 Task: Enable allow mentions option in mention or tags.
Action: Mouse moved to (856, 97)
Screenshot: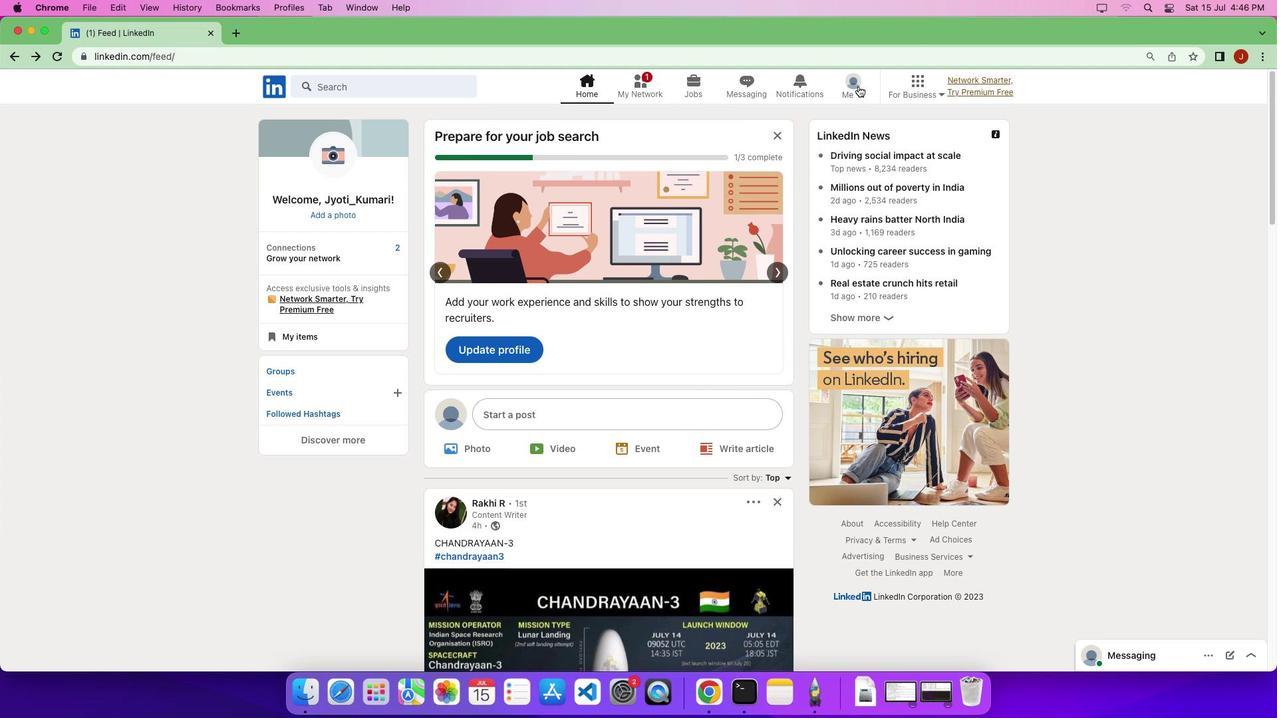 
Action: Mouse pressed left at (856, 97)
Screenshot: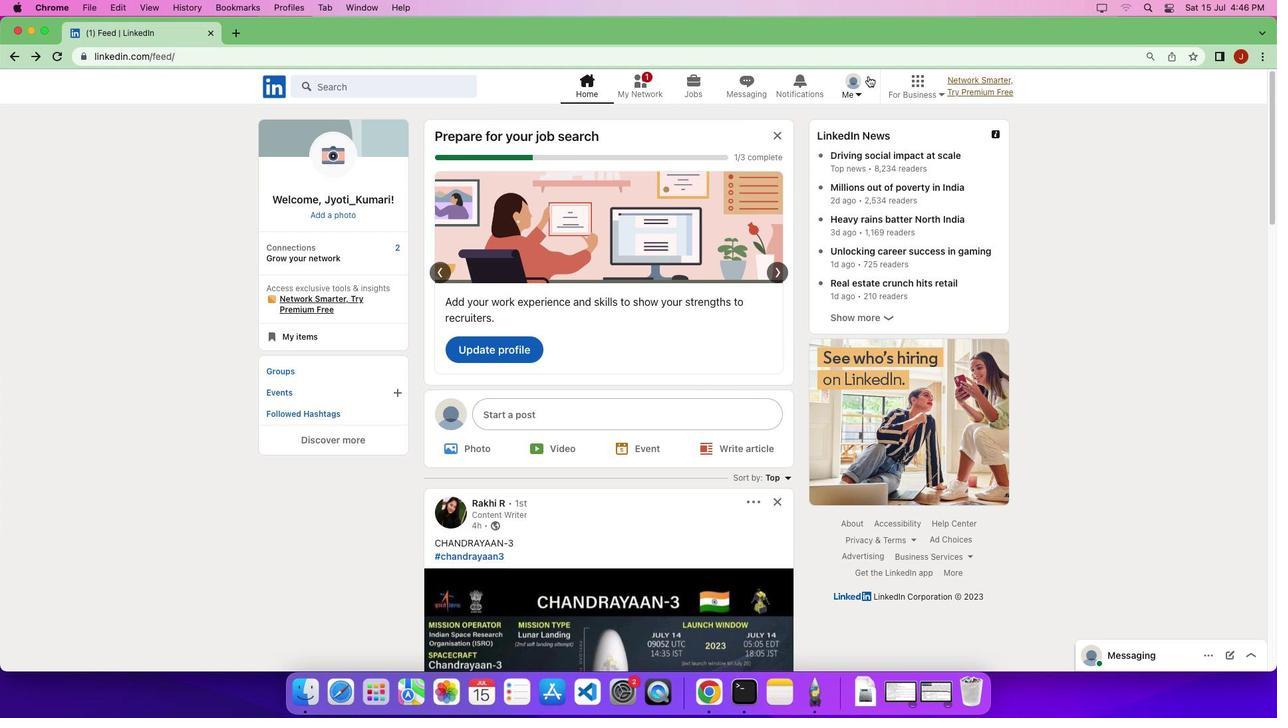 
Action: Mouse pressed left at (856, 97)
Screenshot: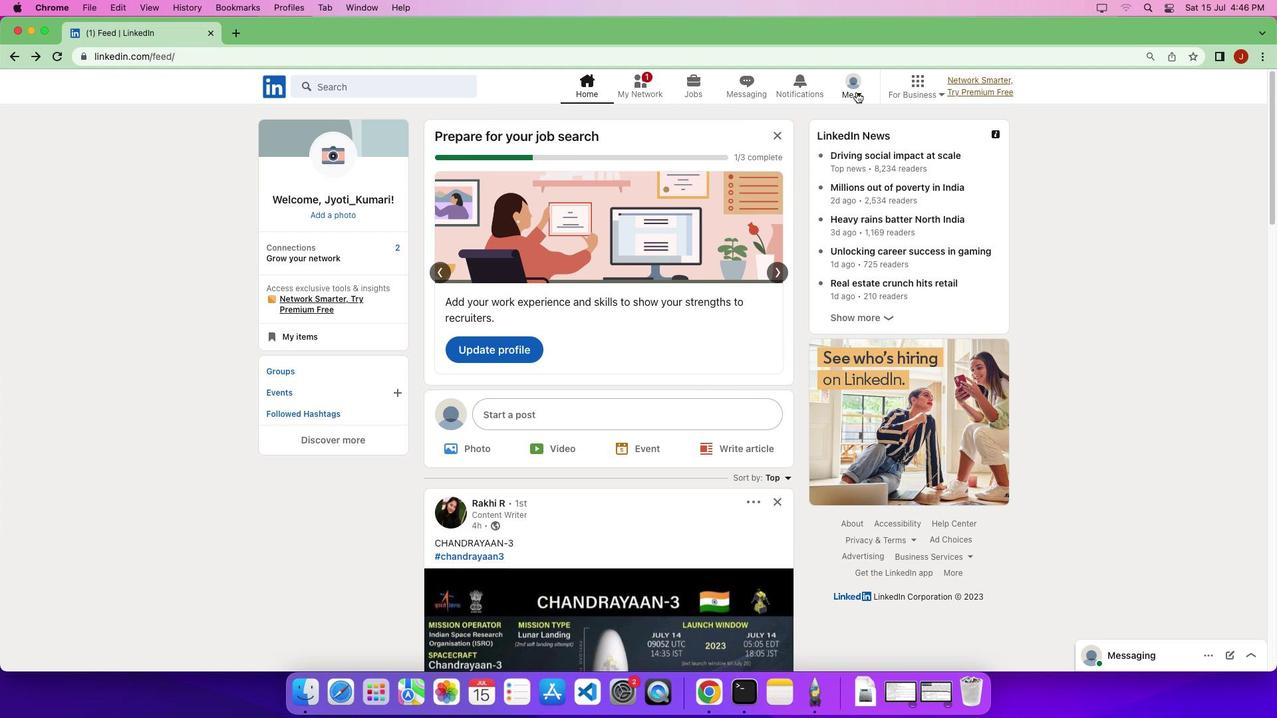 
Action: Mouse moved to (856, 92)
Screenshot: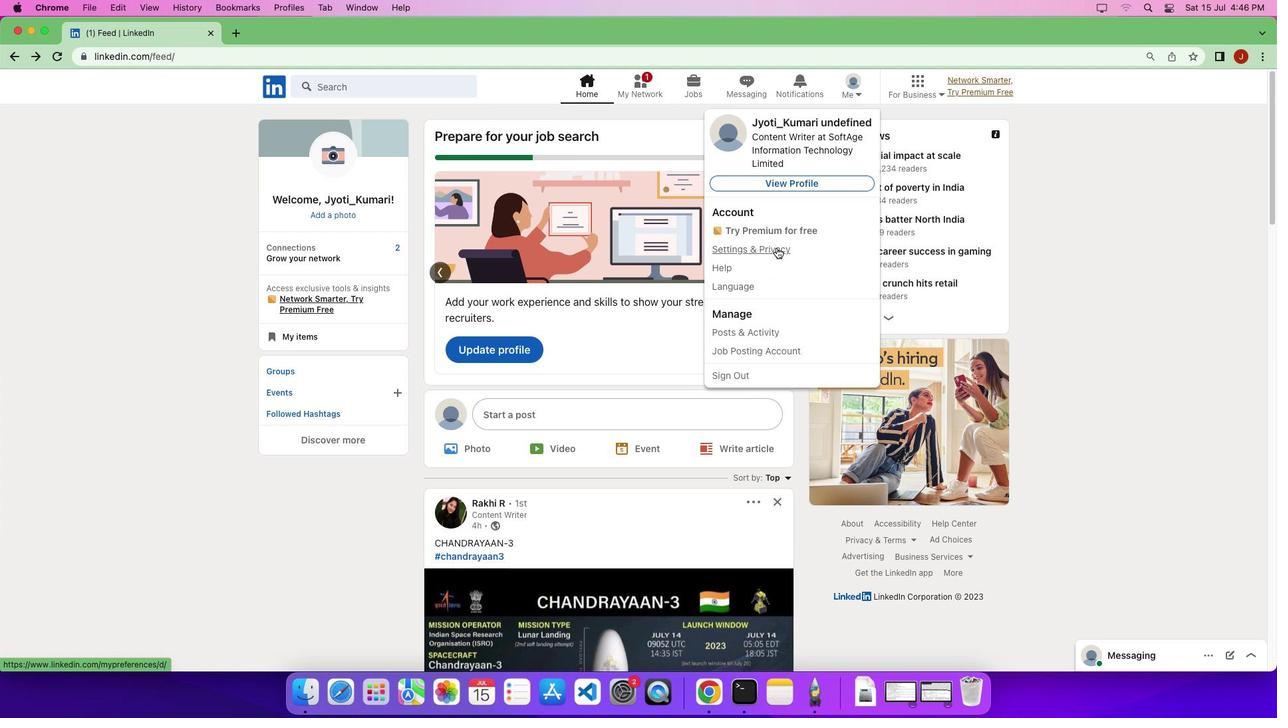 
Action: Mouse pressed left at (856, 92)
Screenshot: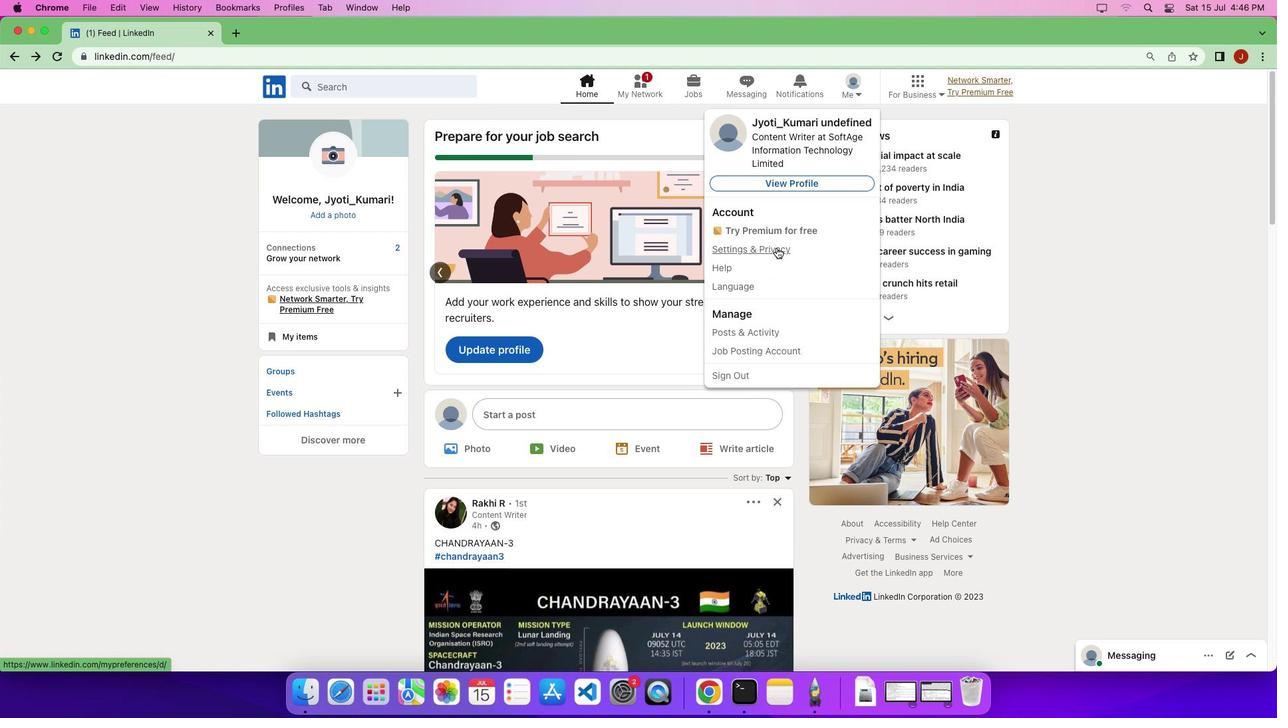 
Action: Mouse moved to (776, 247)
Screenshot: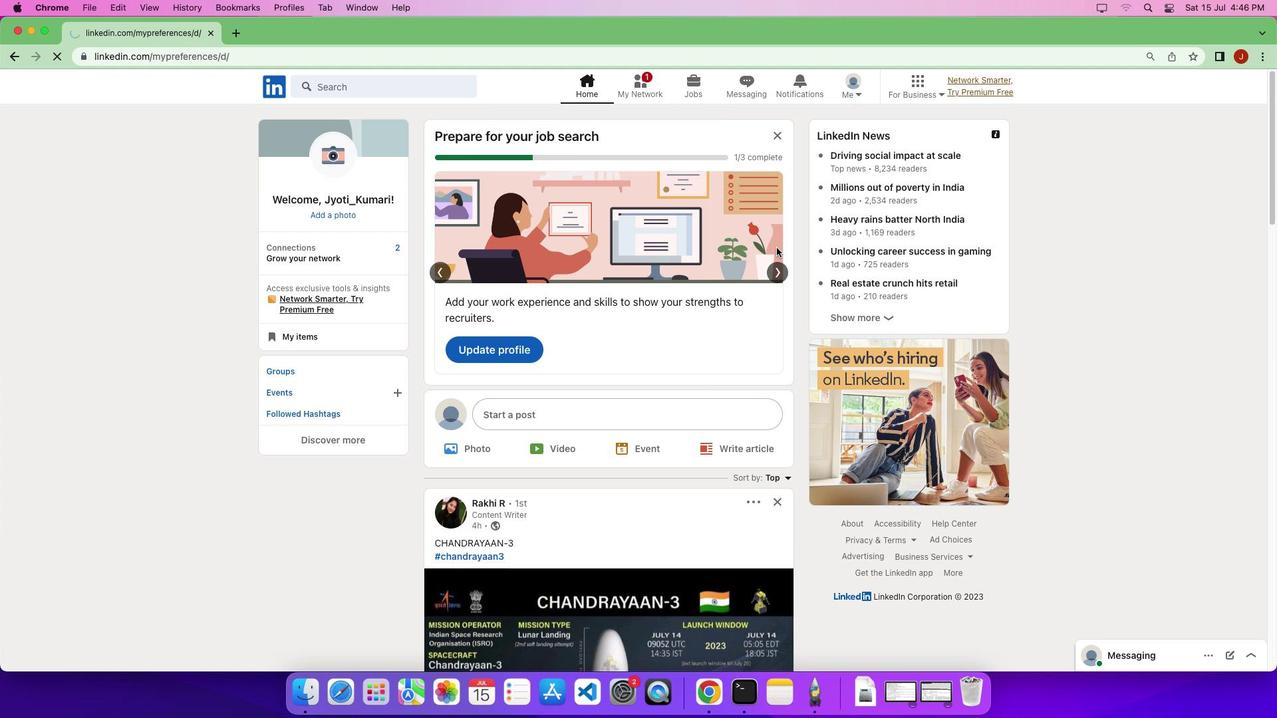 
Action: Mouse pressed left at (776, 247)
Screenshot: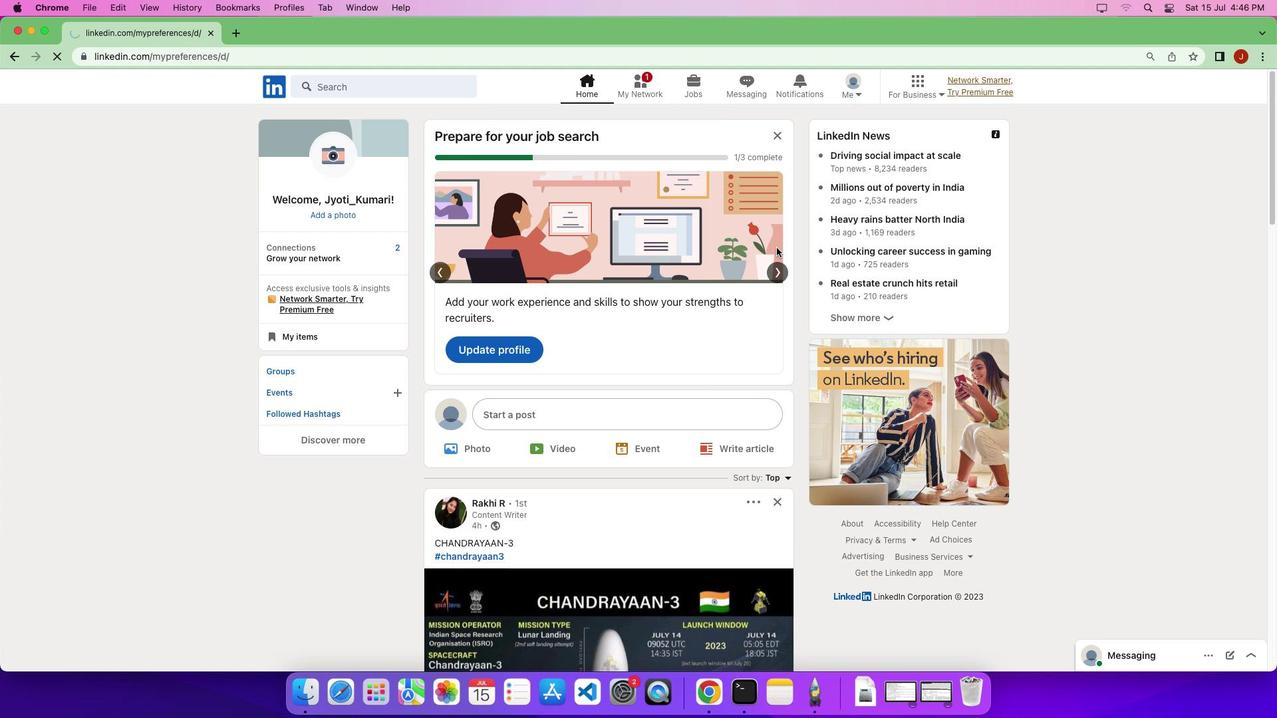 
Action: Mouse moved to (73, 280)
Screenshot: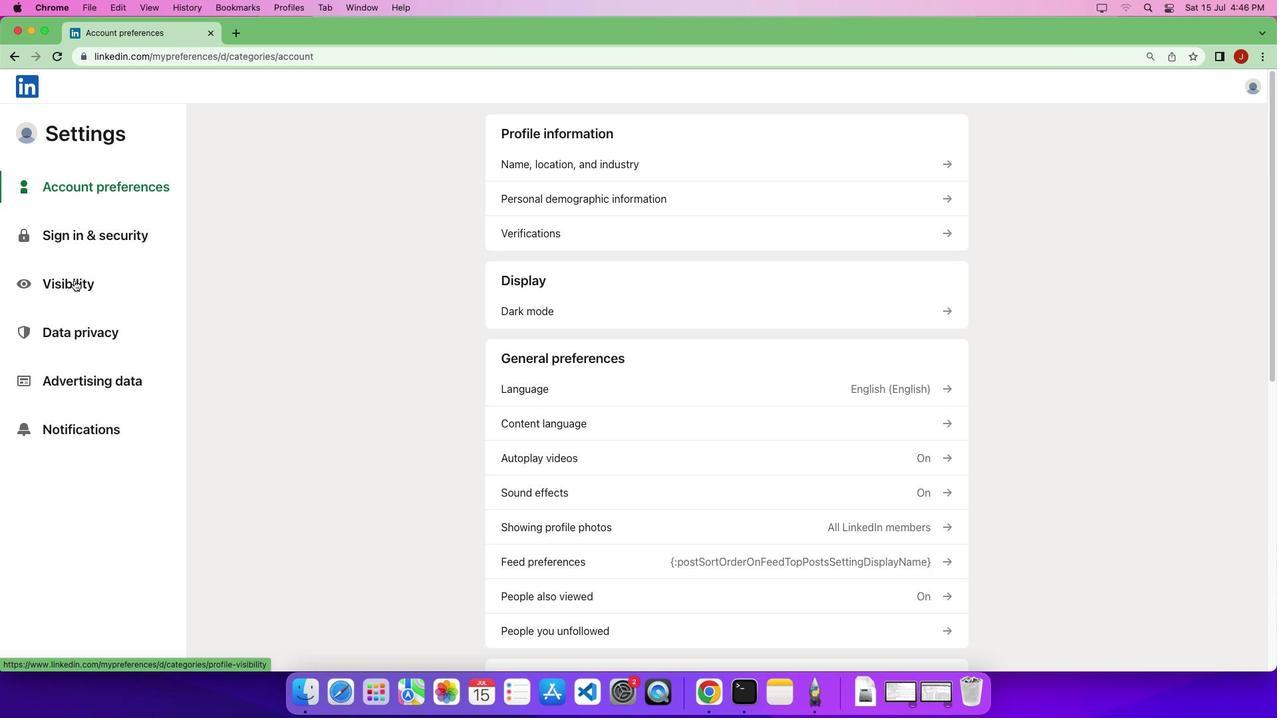 
Action: Mouse pressed left at (73, 280)
Screenshot: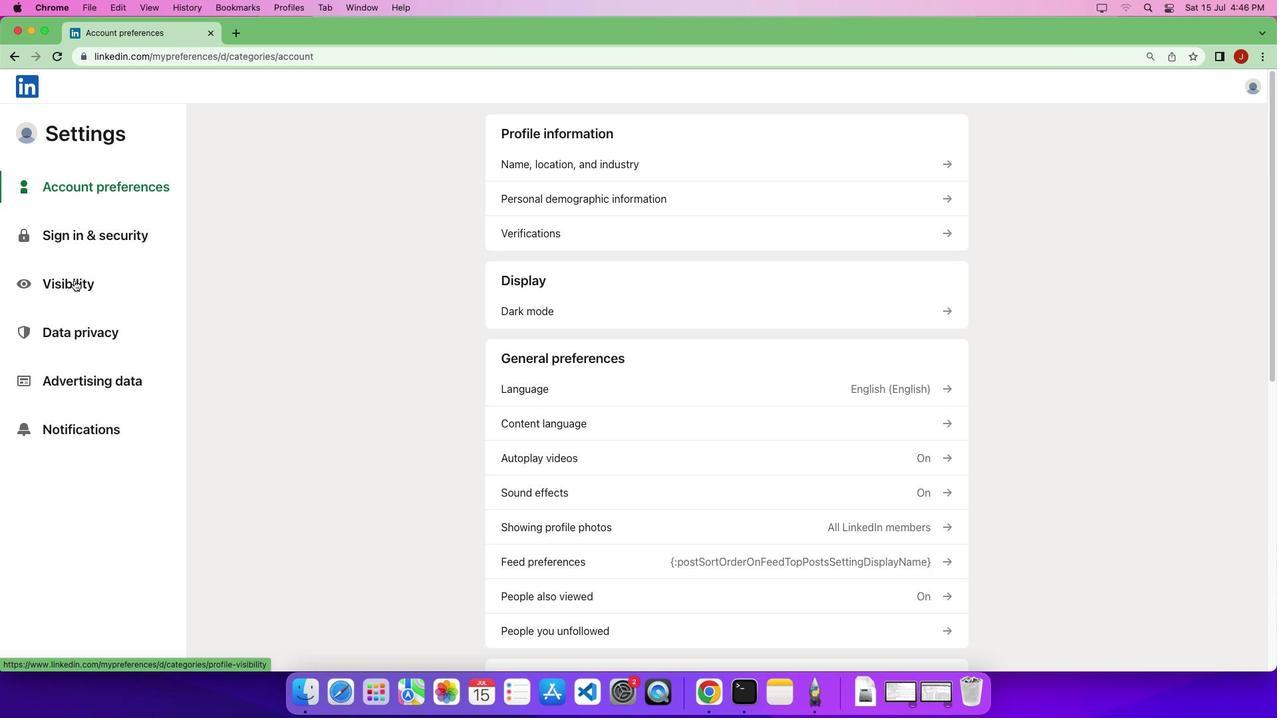 
Action: Mouse pressed left at (73, 280)
Screenshot: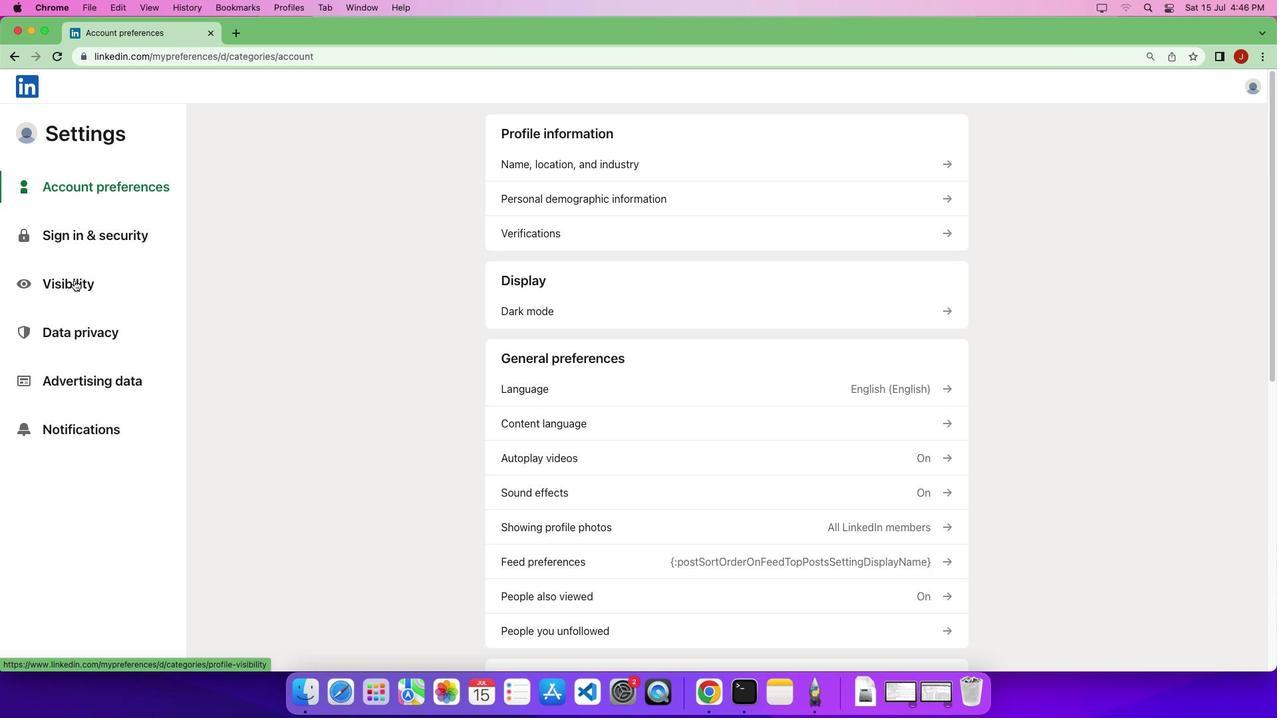 
Action: Mouse moved to (754, 563)
Screenshot: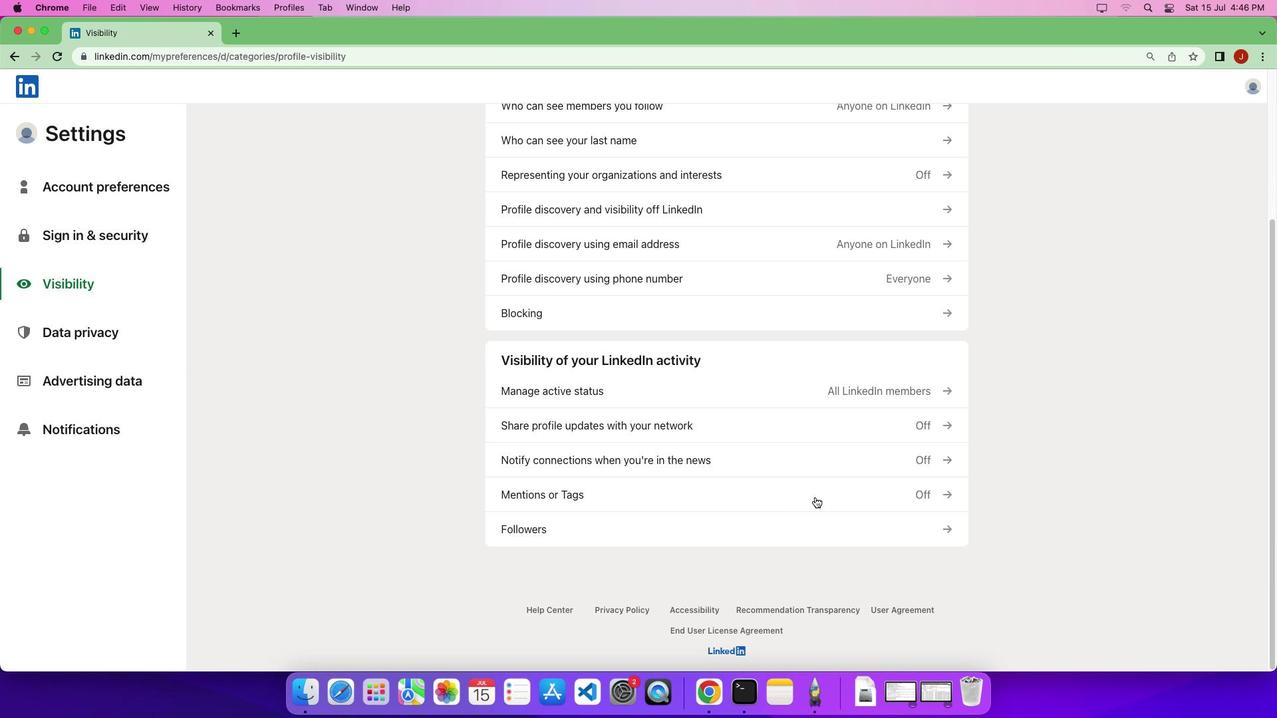 
Action: Mouse scrolled (754, 563) with delta (0, 0)
Screenshot: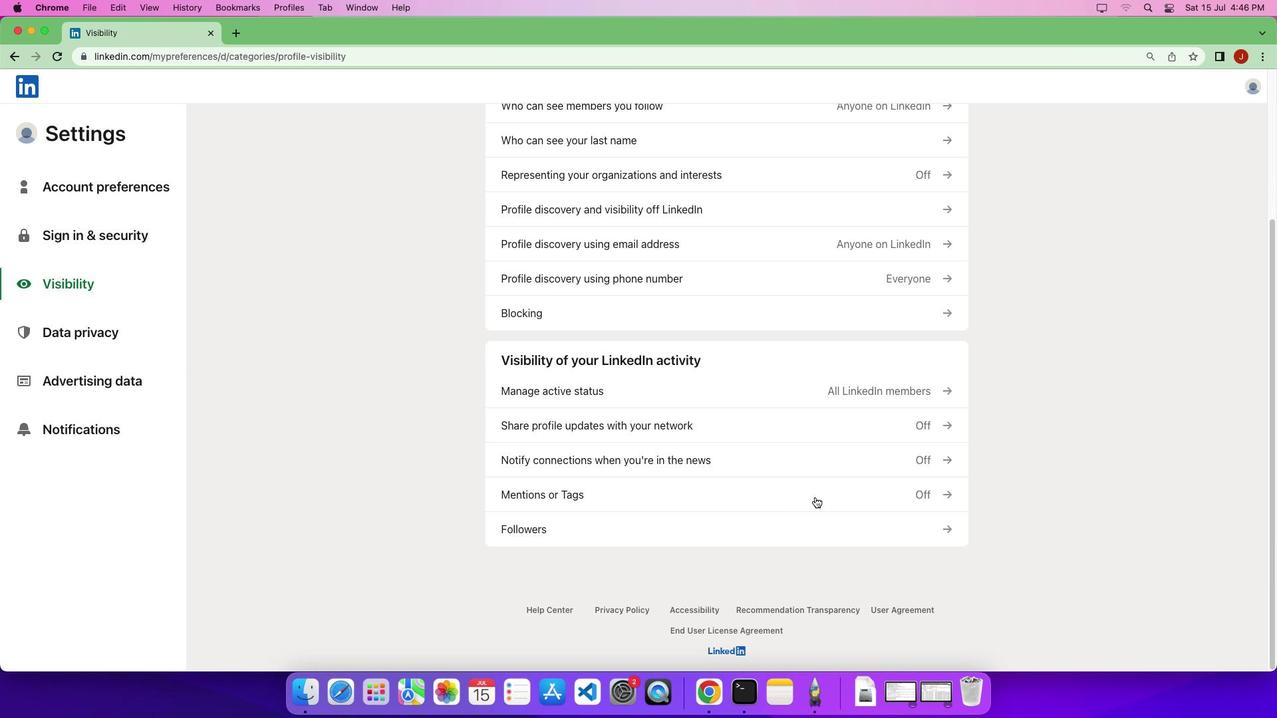 
Action: Mouse scrolled (754, 563) with delta (0, 0)
Screenshot: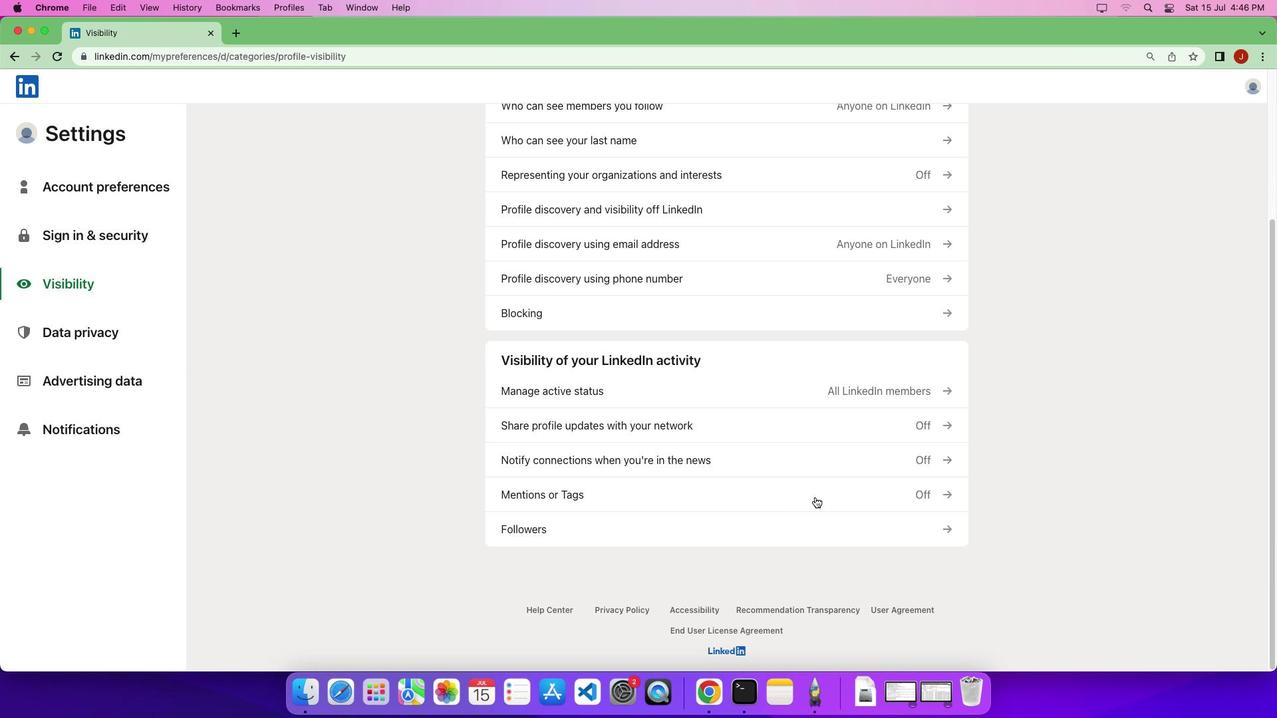 
Action: Mouse scrolled (754, 563) with delta (0, -4)
Screenshot: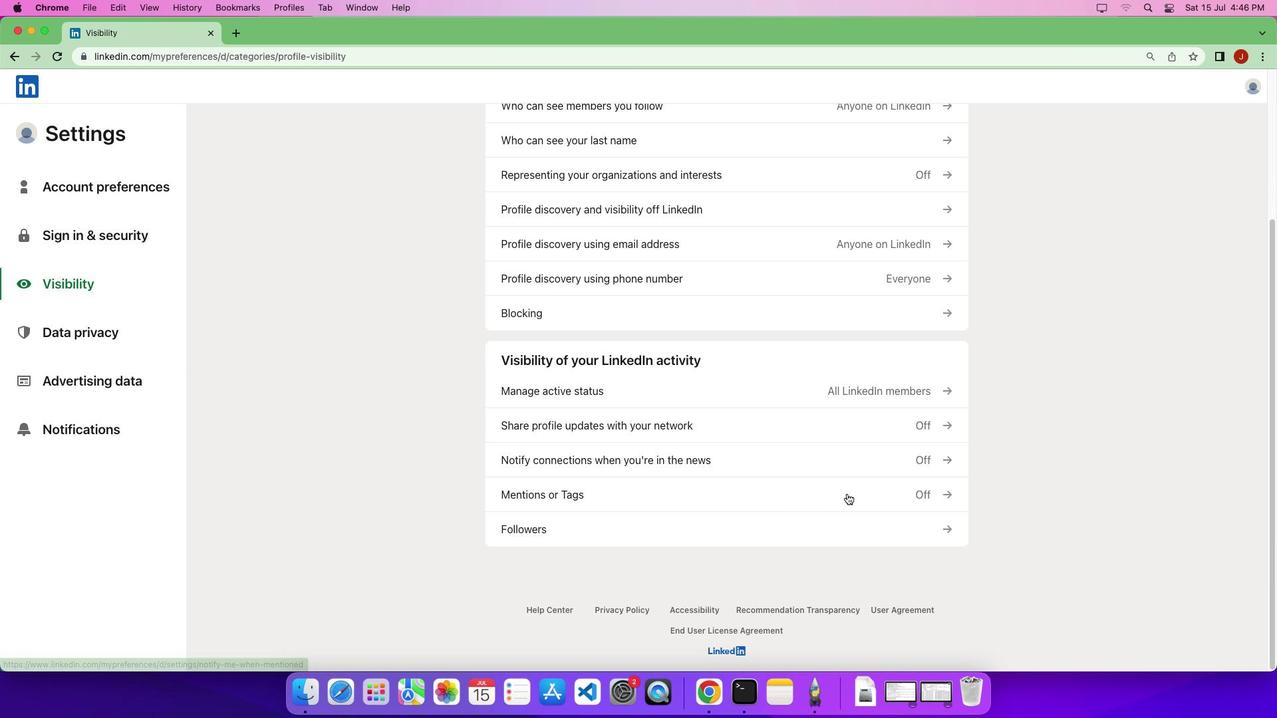 
Action: Mouse scrolled (754, 563) with delta (0, 0)
Screenshot: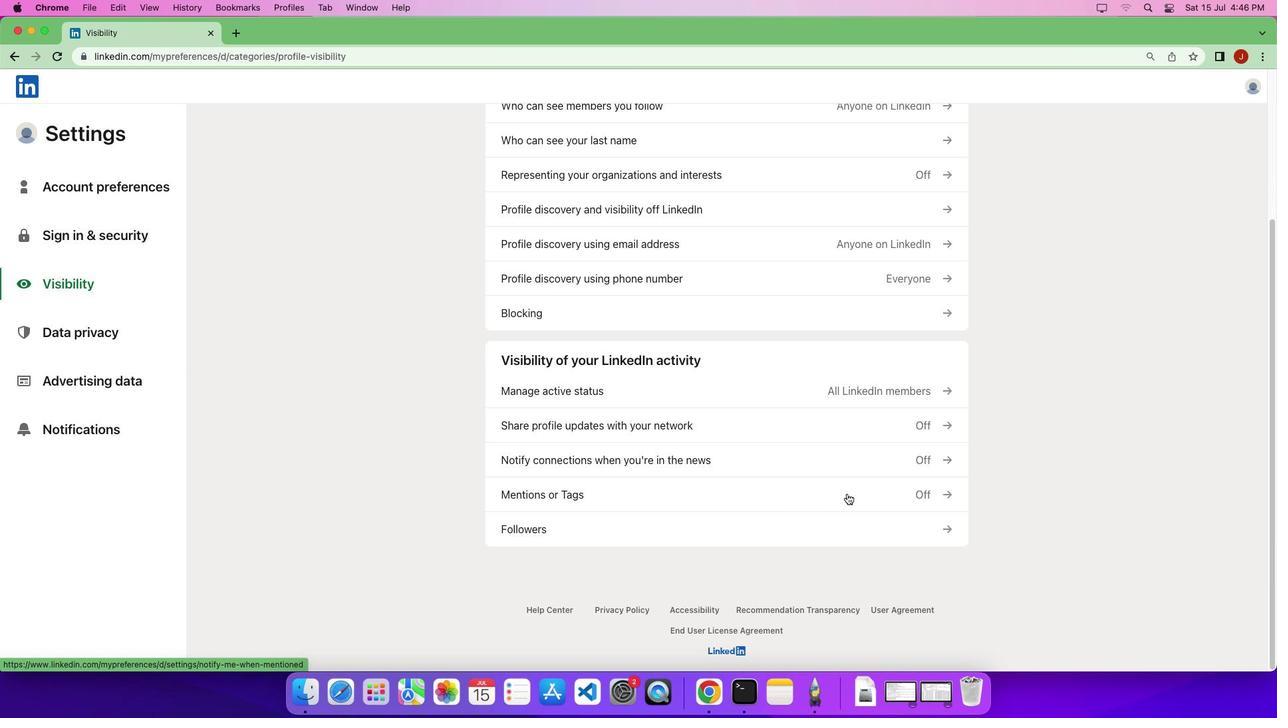 
Action: Mouse scrolled (754, 563) with delta (0, 0)
Screenshot: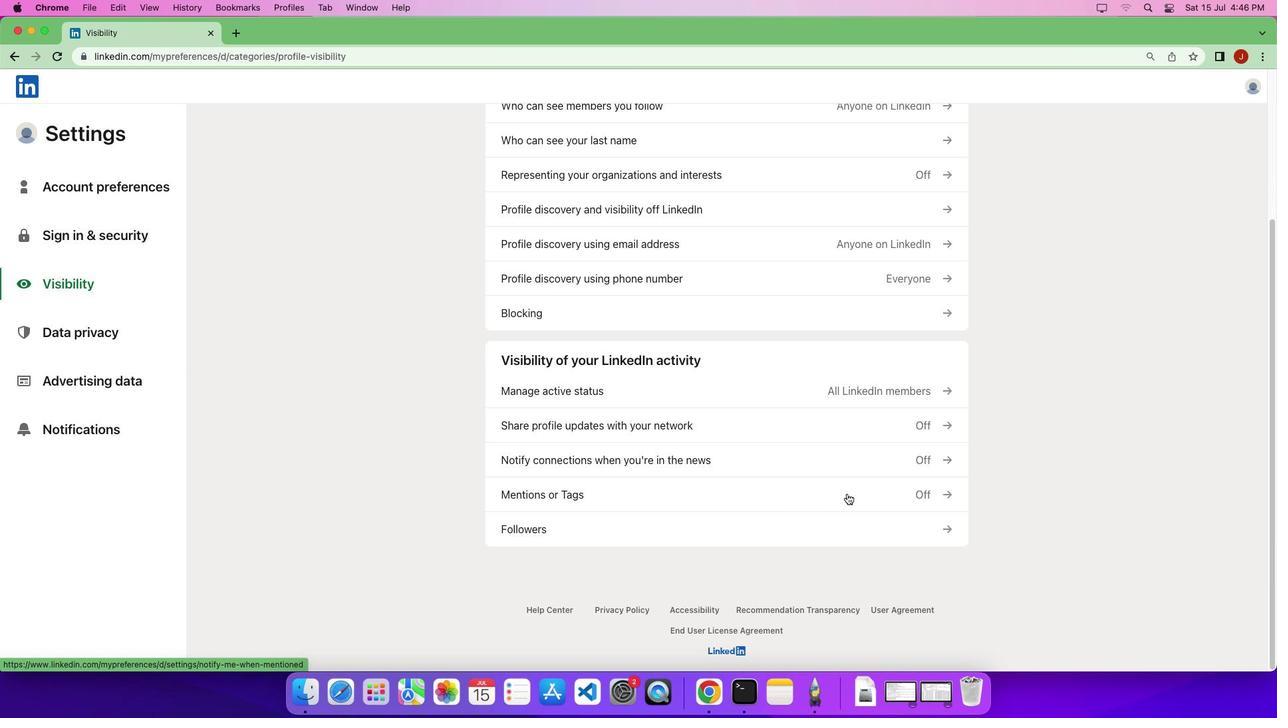 
Action: Mouse scrolled (754, 563) with delta (0, -2)
Screenshot: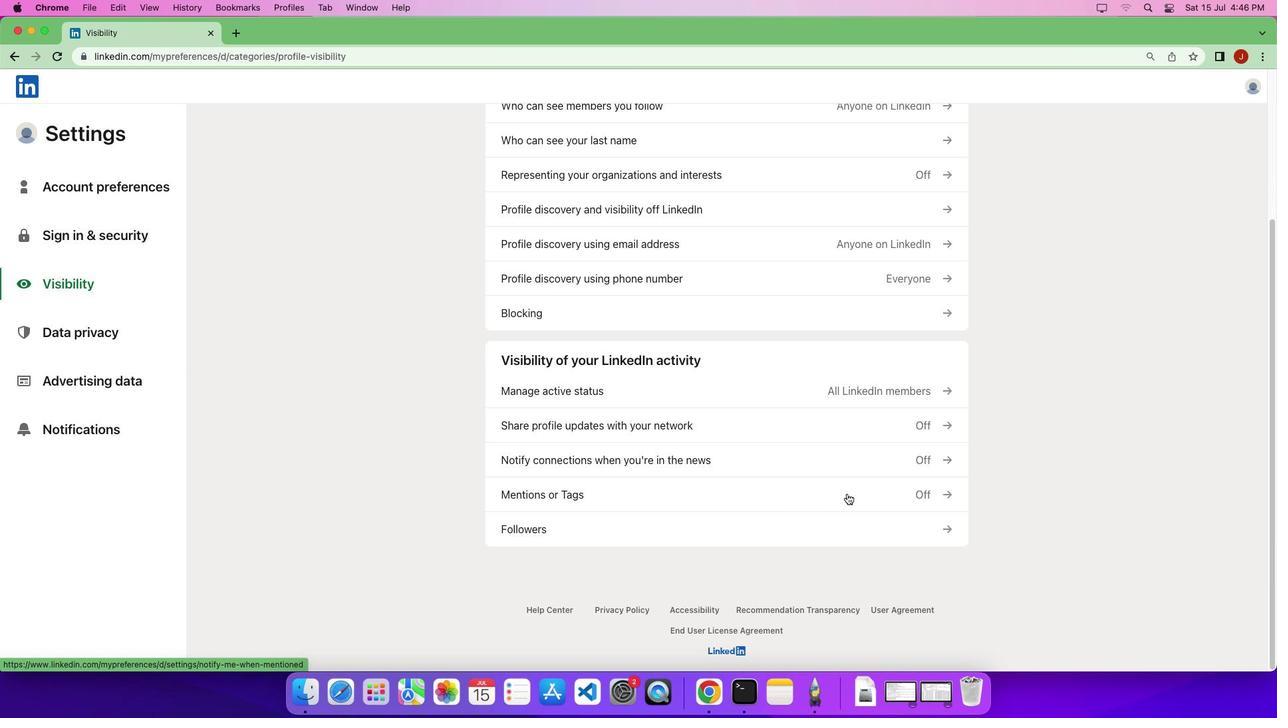 
Action: Mouse moved to (847, 494)
Screenshot: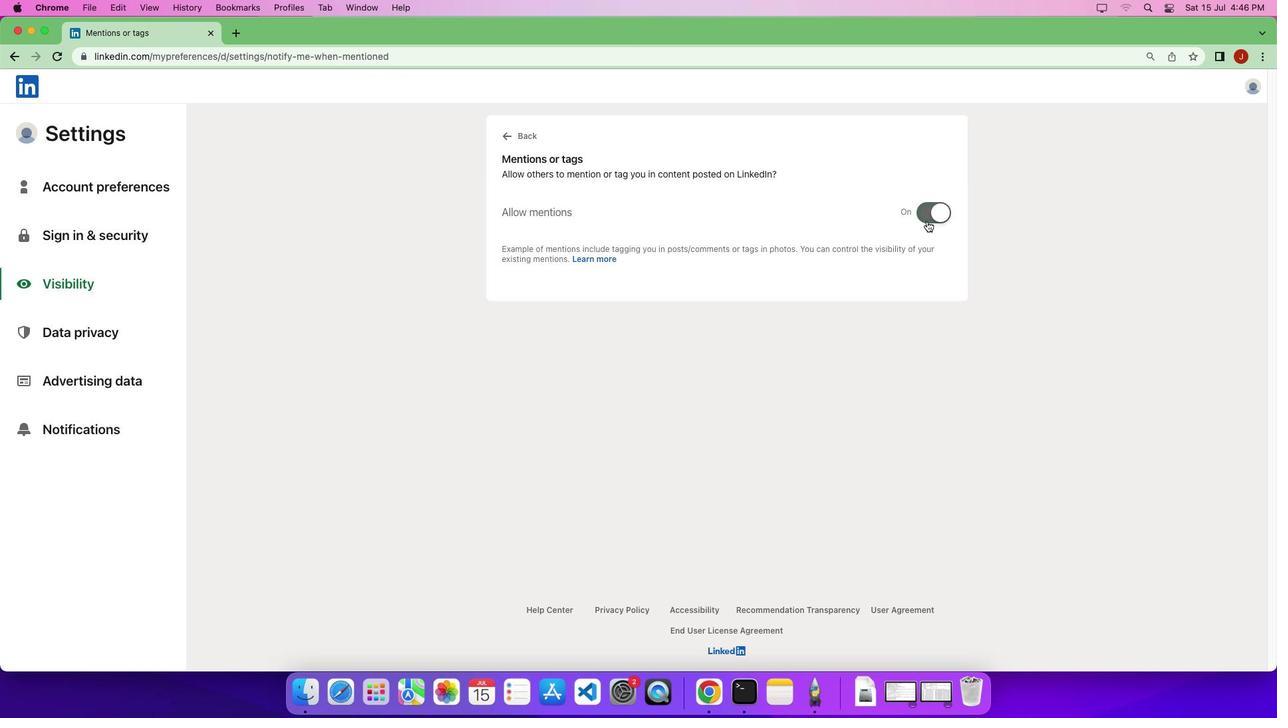 
Action: Mouse pressed left at (847, 494)
Screenshot: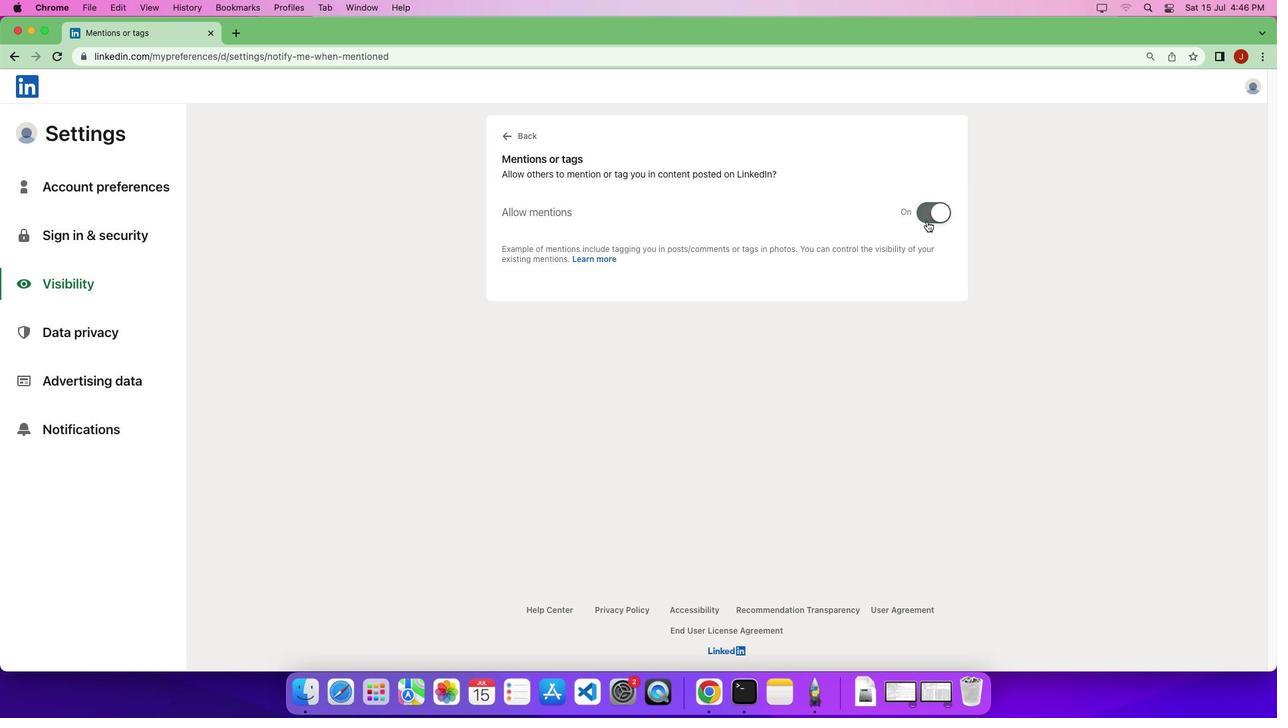 
Action: Mouse moved to (926, 220)
Screenshot: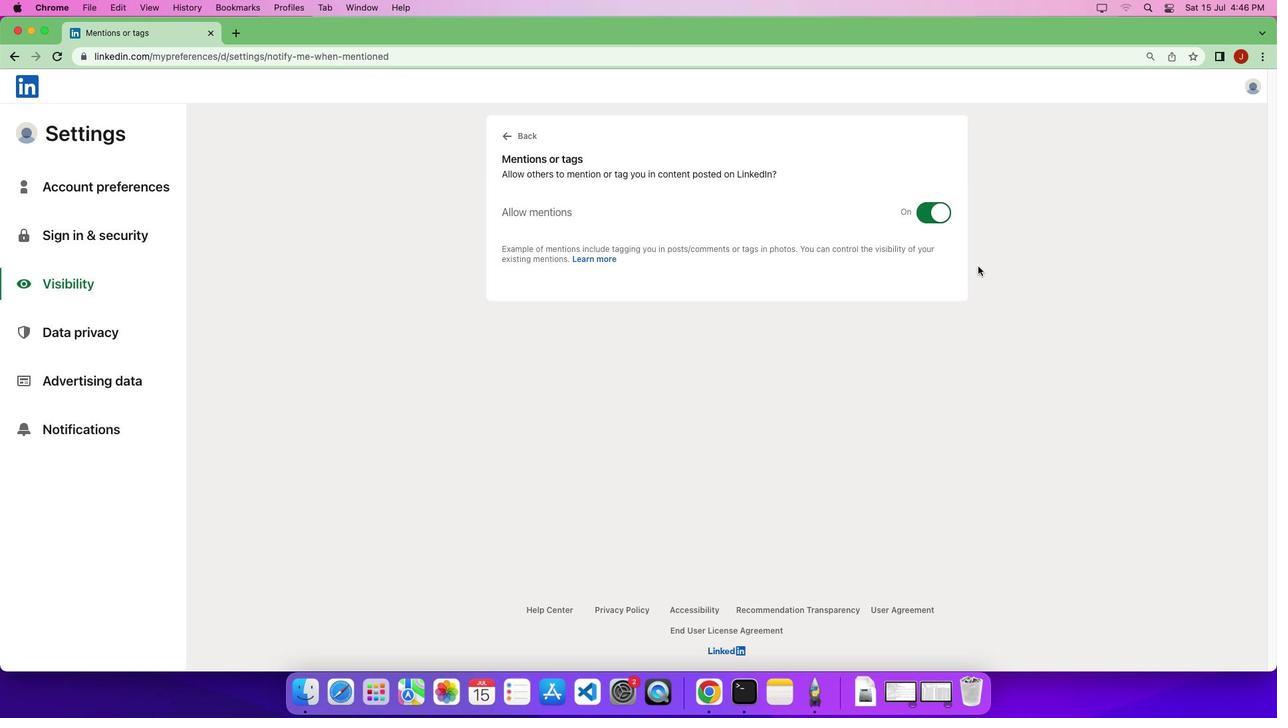 
Action: Mouse pressed left at (926, 220)
Screenshot: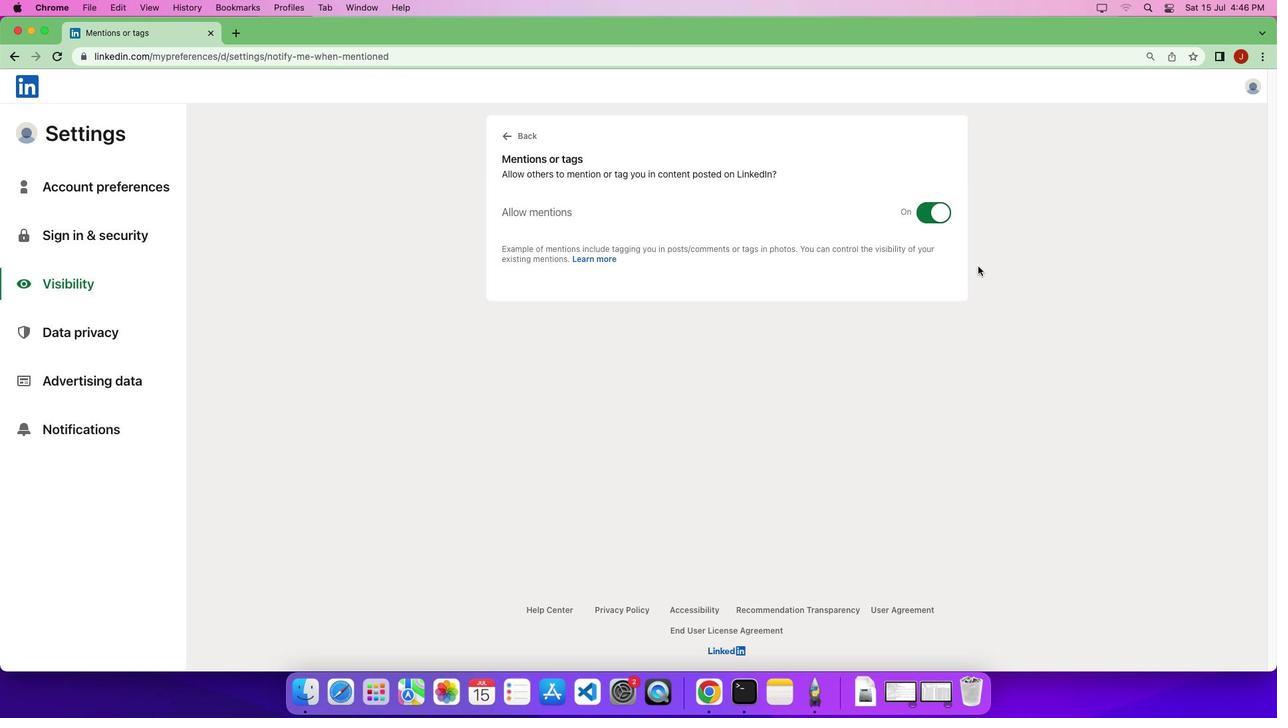 
Action: Mouse moved to (978, 266)
Screenshot: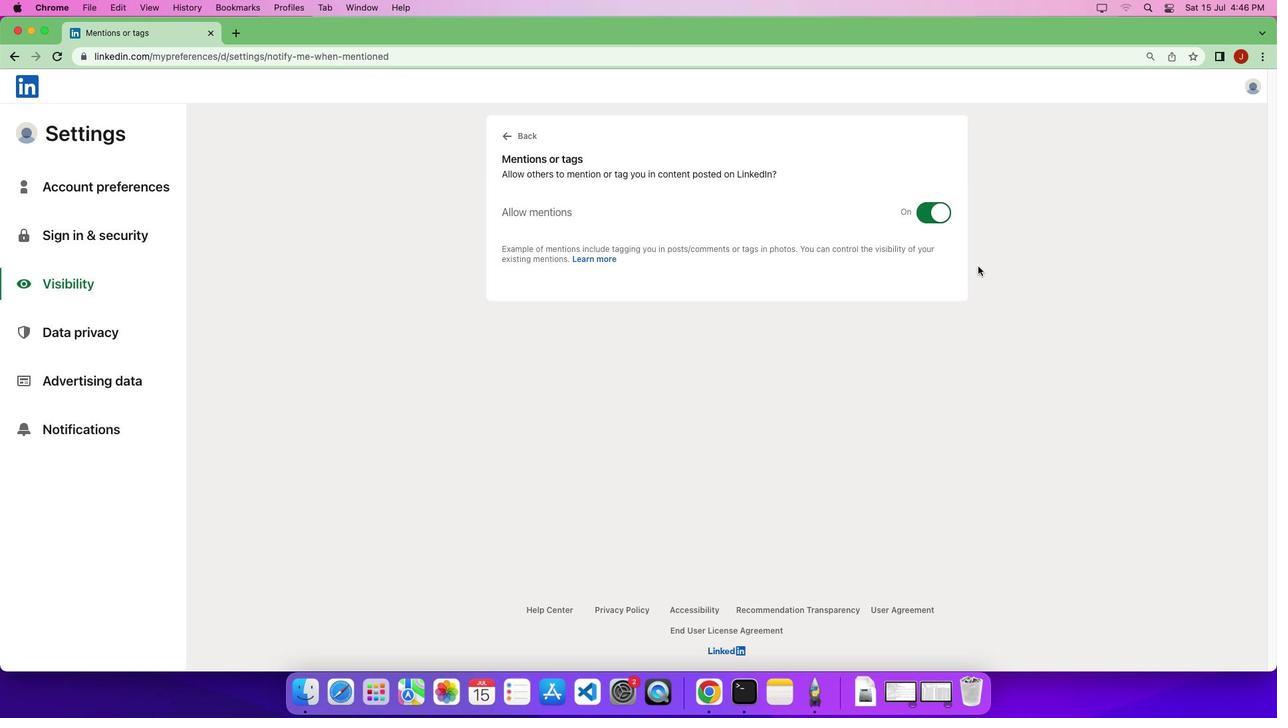 
